 Task: Add Illy Coffee Medium Roast Ground Espresso to the cart.
Action: Mouse pressed left at (22, 142)
Screenshot: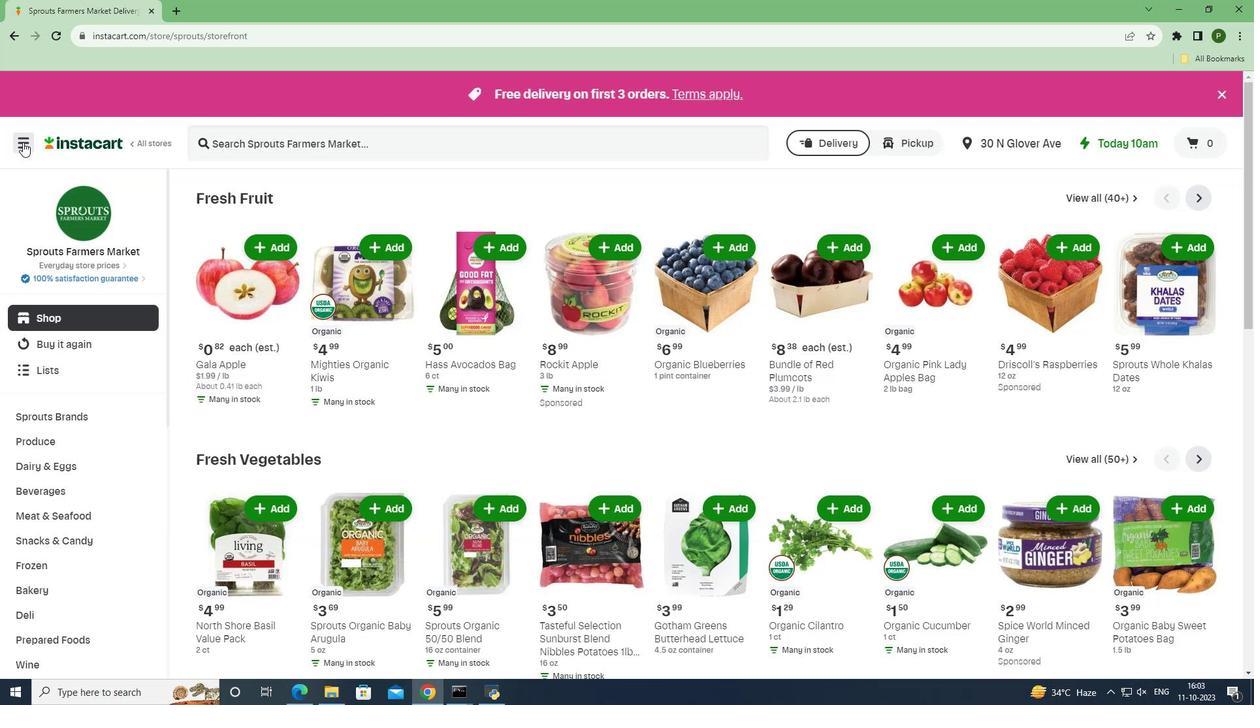 
Action: Mouse moved to (67, 340)
Screenshot: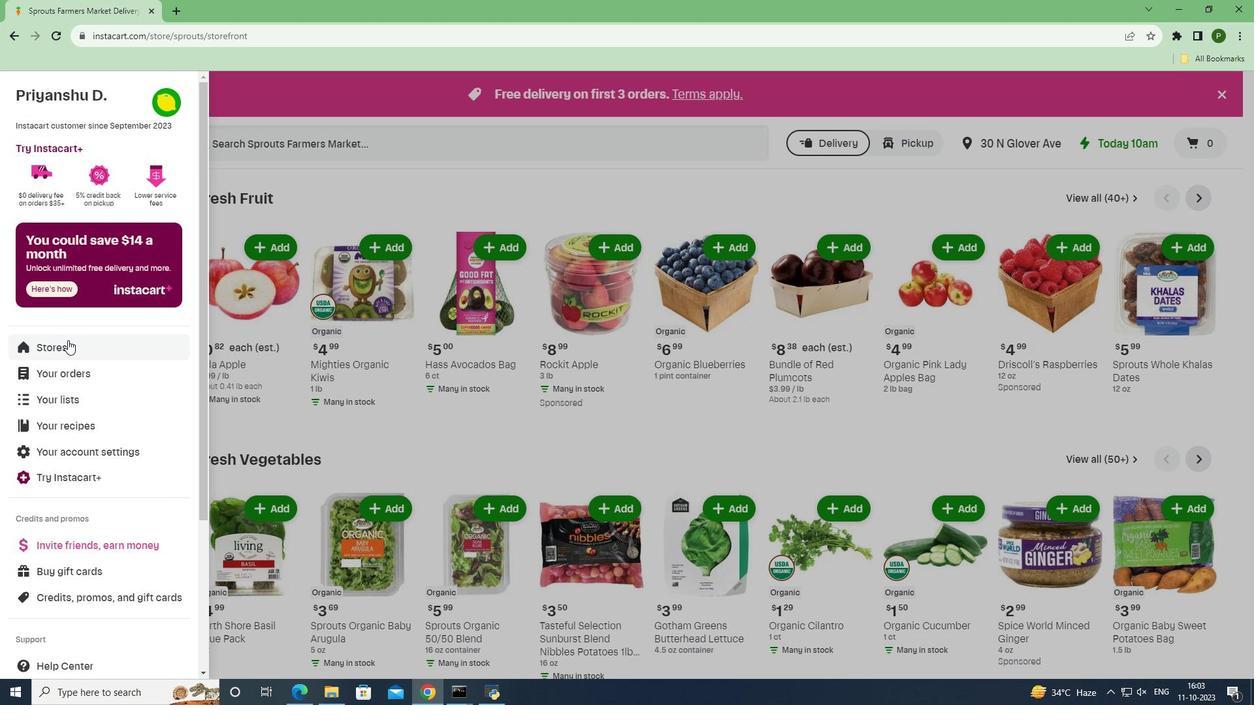 
Action: Mouse pressed left at (67, 340)
Screenshot: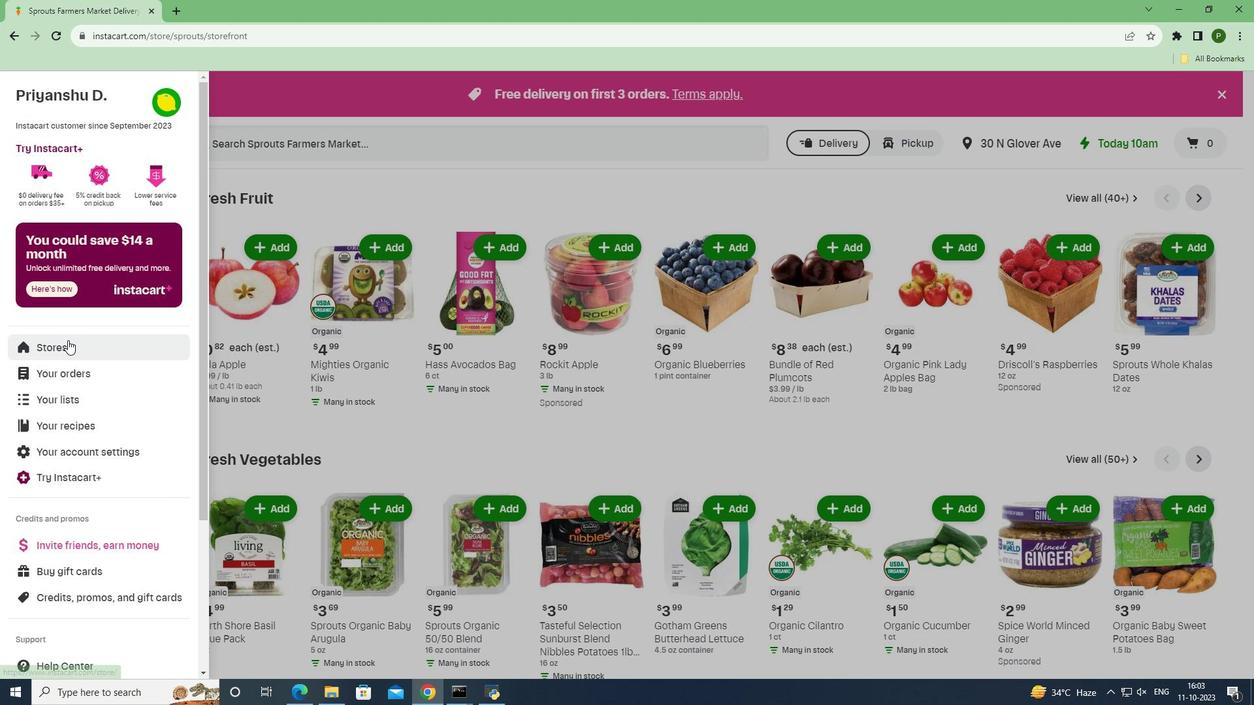 
Action: Mouse moved to (307, 155)
Screenshot: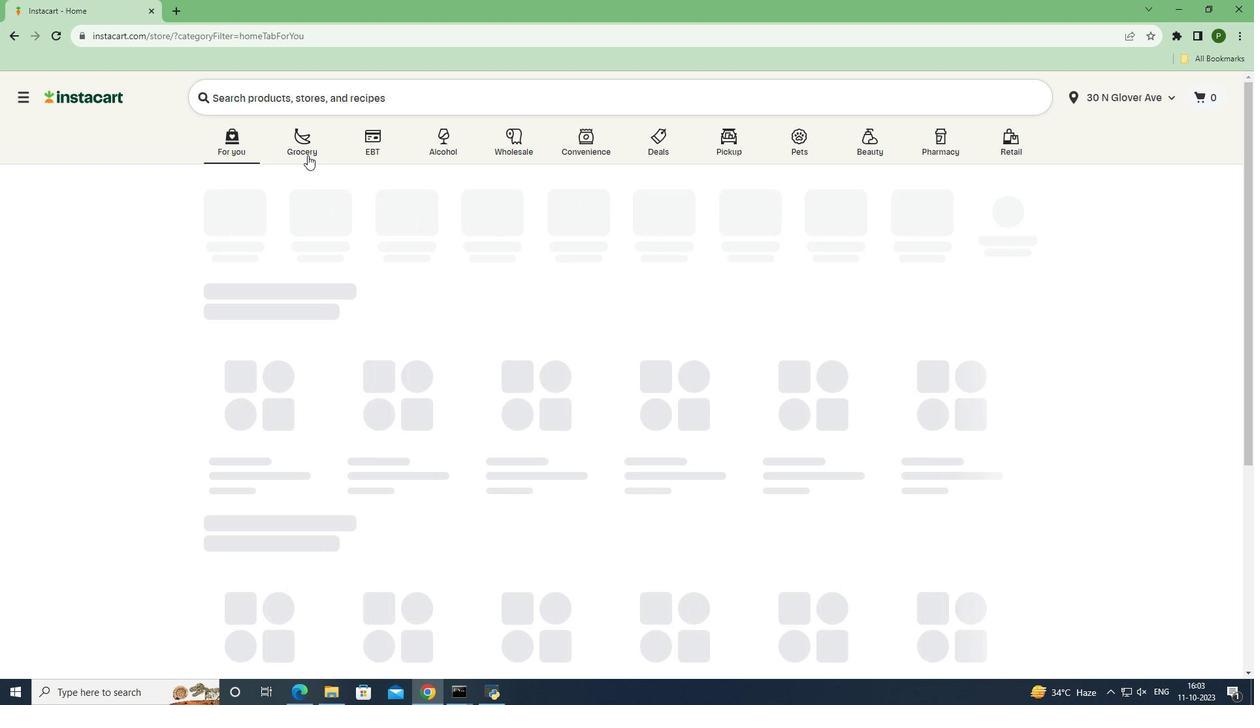 
Action: Mouse pressed left at (307, 155)
Screenshot: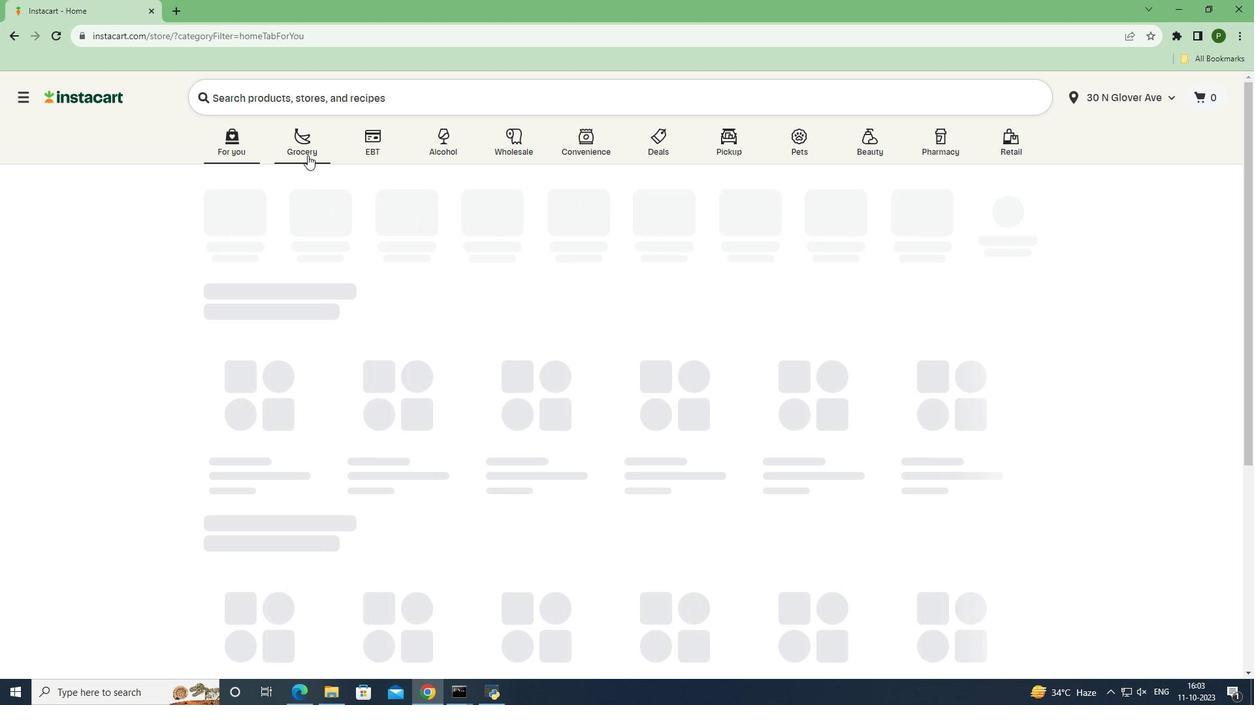 
Action: Mouse moved to (516, 311)
Screenshot: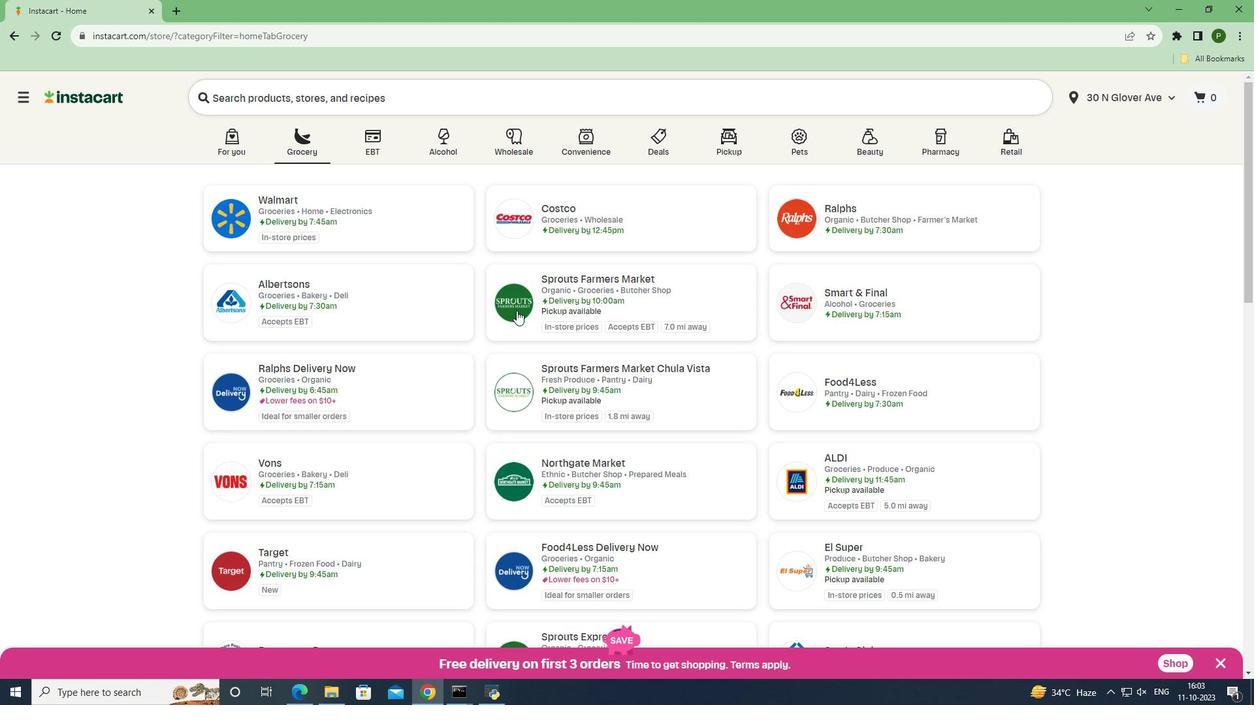 
Action: Mouse pressed left at (516, 311)
Screenshot: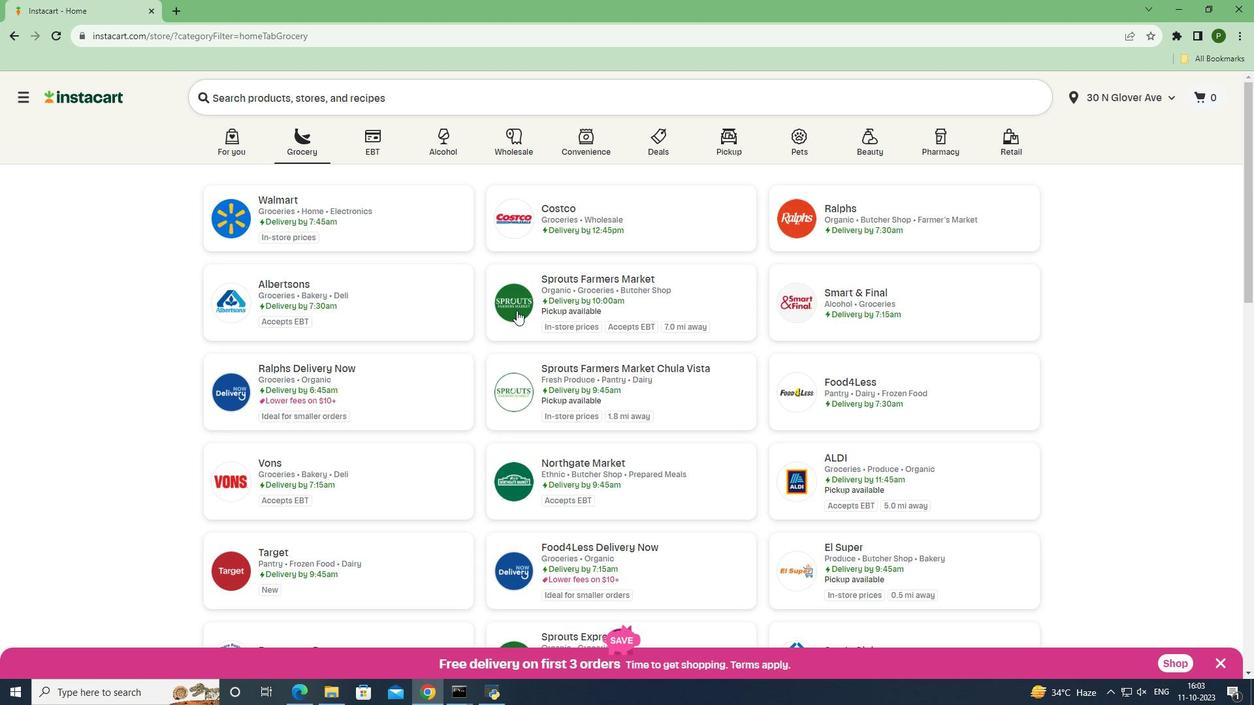 
Action: Mouse moved to (83, 493)
Screenshot: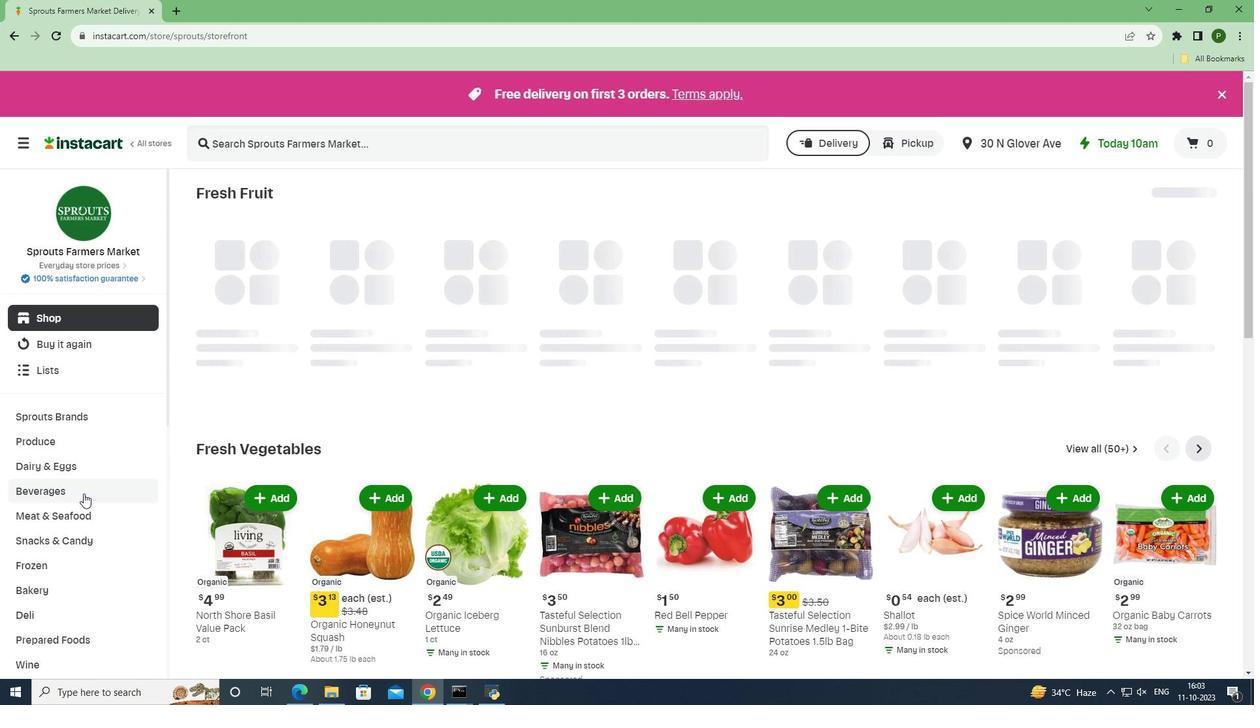 
Action: Mouse pressed left at (83, 493)
Screenshot: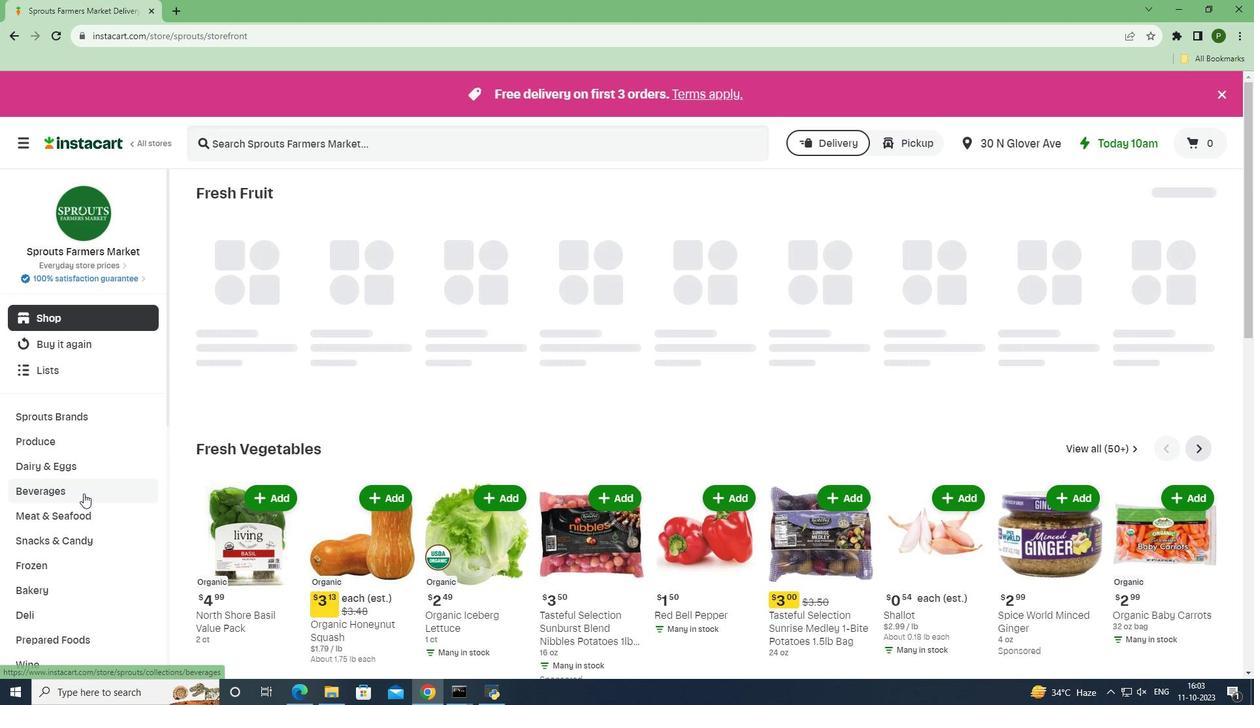 
Action: Mouse moved to (64, 561)
Screenshot: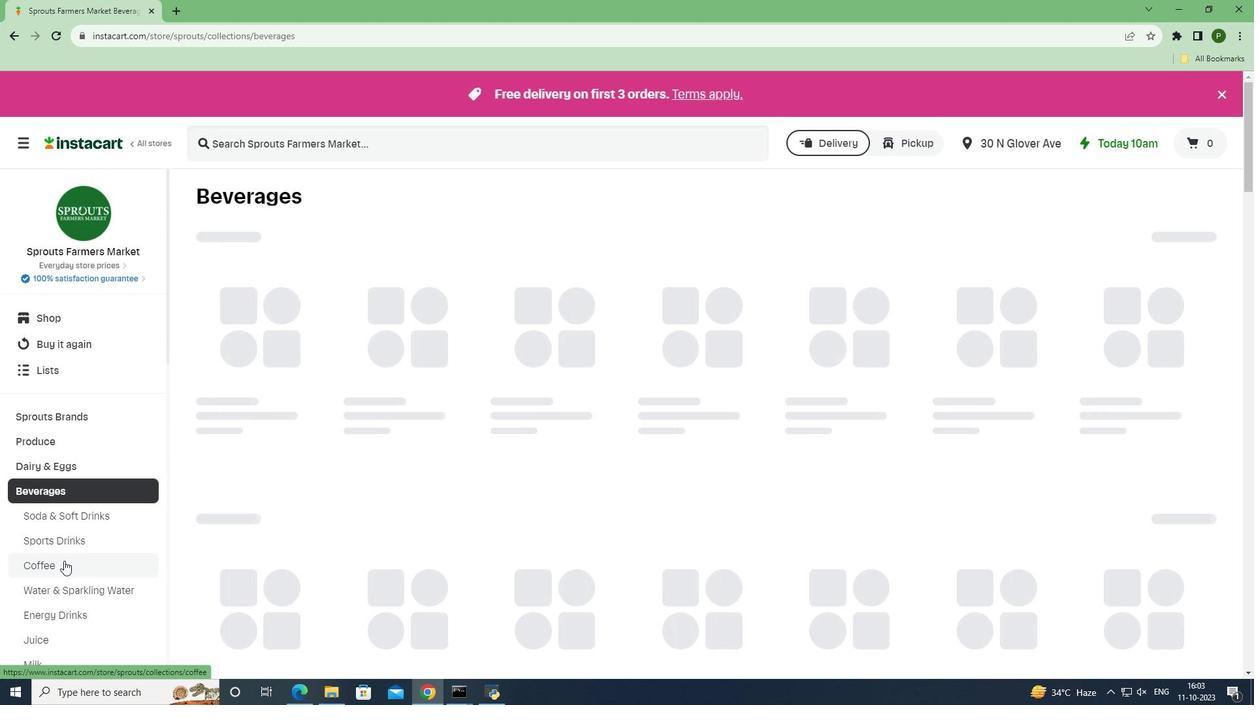 
Action: Mouse pressed left at (64, 561)
Screenshot: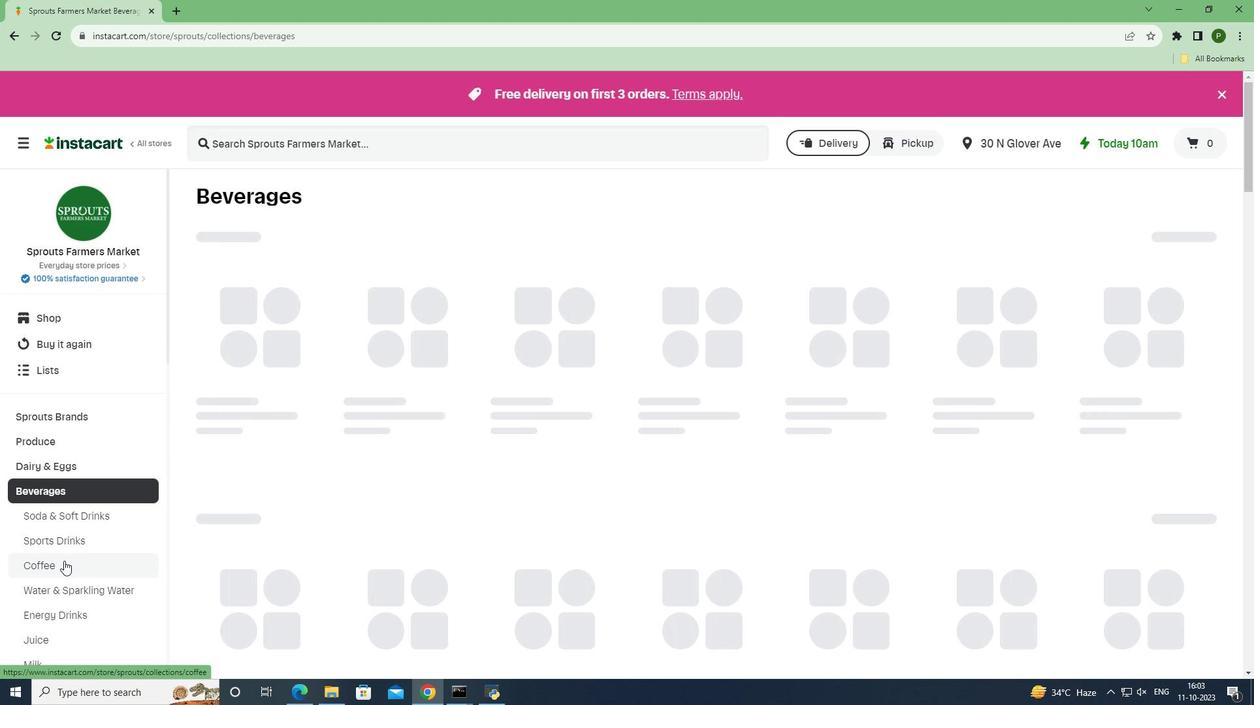 
Action: Mouse moved to (266, 148)
Screenshot: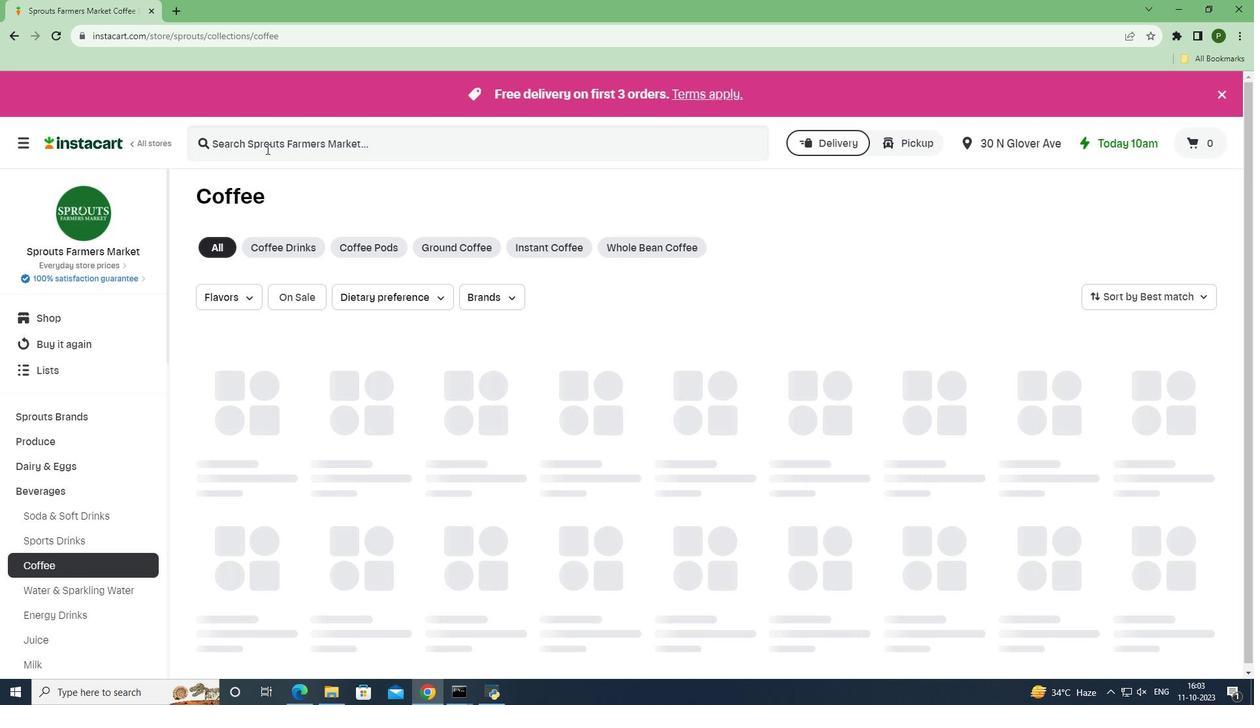
Action: Mouse pressed left at (266, 148)
Screenshot: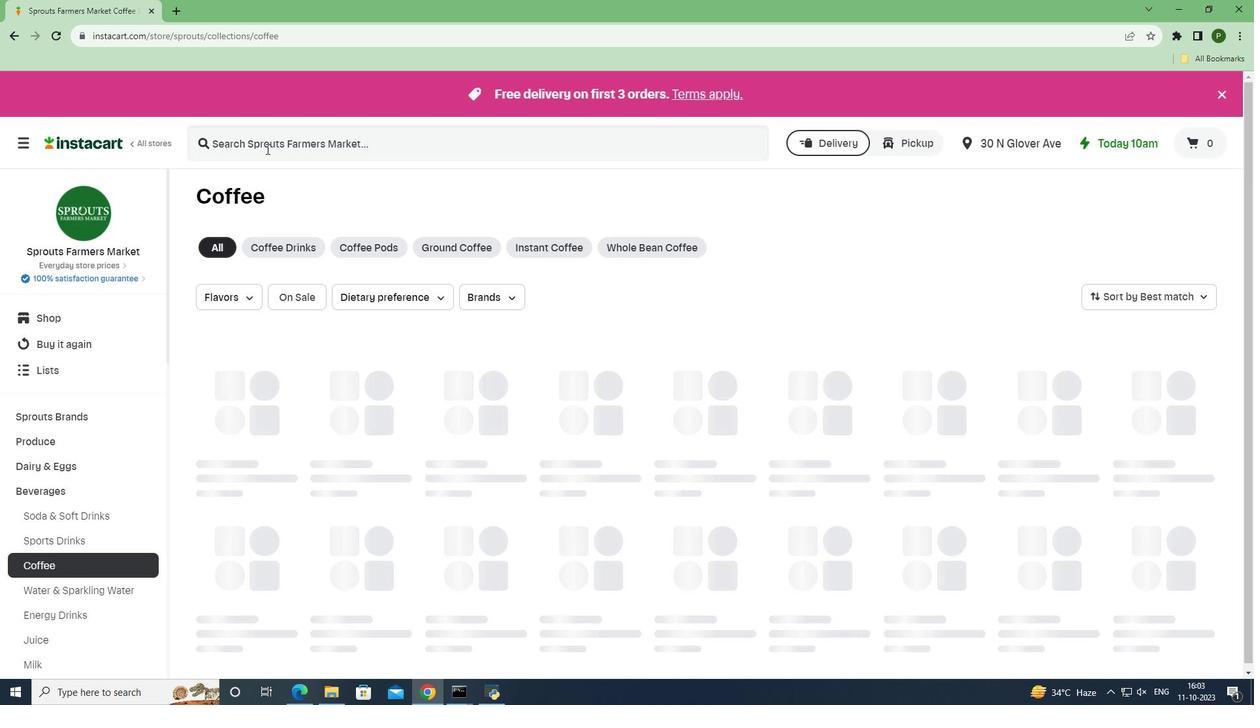 
Action: Key pressed <Key.caps_lock>I<Key.caps_lock>lly<Key.space><Key.caps_lock>C<Key.caps_lock>offee<Key.space><Key.caps_lock>M<Key.caps_lock>edium<Key.space><Key.caps_lock>R<Key.caps_lock>oast<Key.space><Key.caps_lock>G<Key.caps_lock>round<Key.space><Key.caps_lock>E<Key.caps_lock>spresso<Key.space><Key.enter>
Screenshot: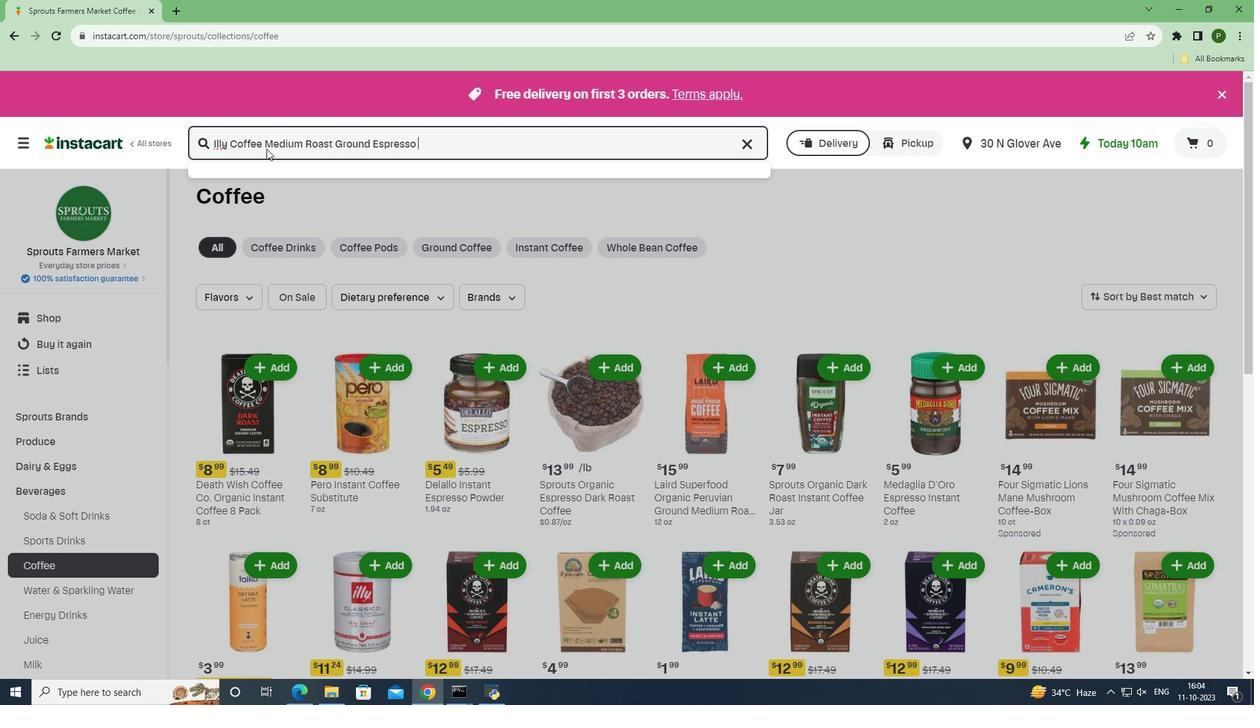
Action: Mouse moved to (367, 280)
Screenshot: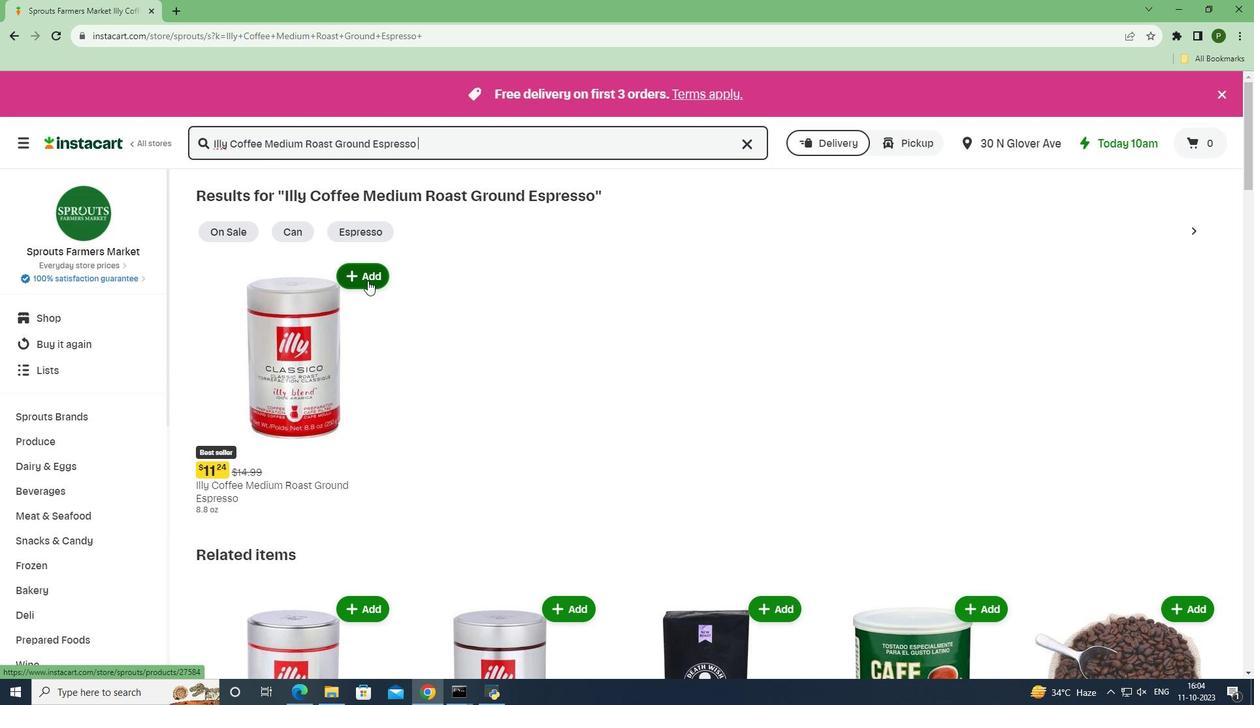 
Action: Mouse pressed left at (367, 280)
Screenshot: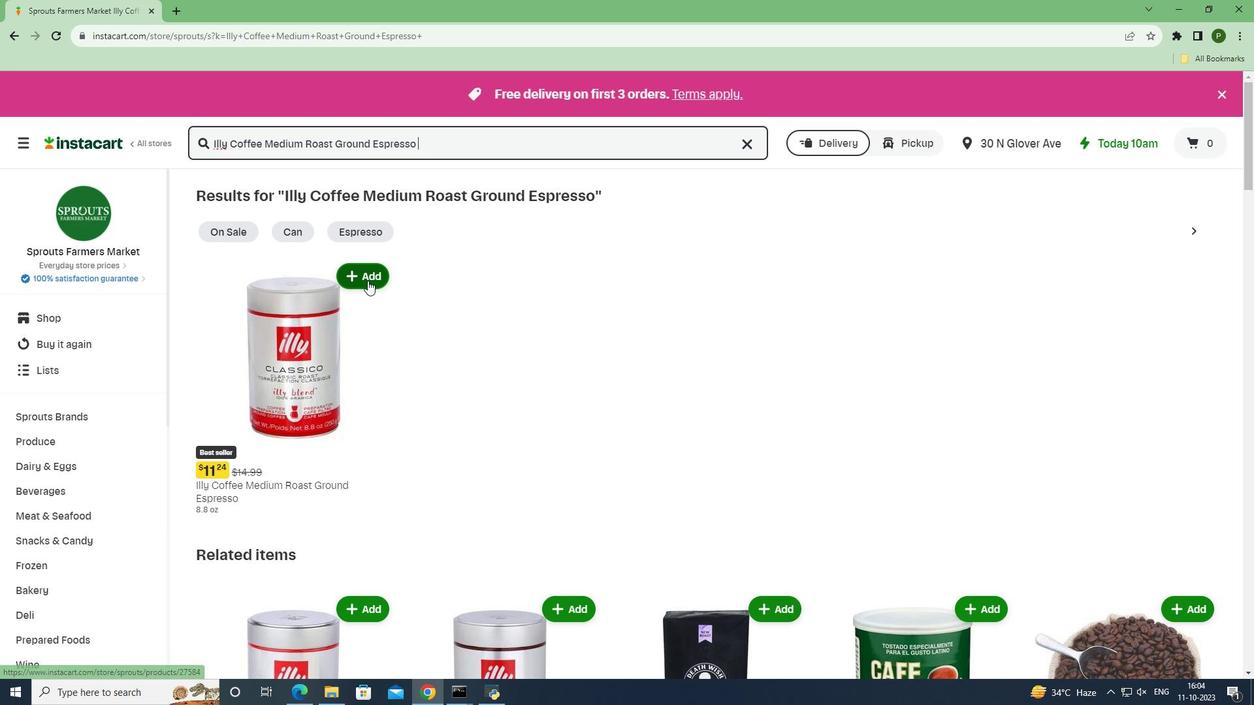 
Action: Mouse moved to (417, 357)
Screenshot: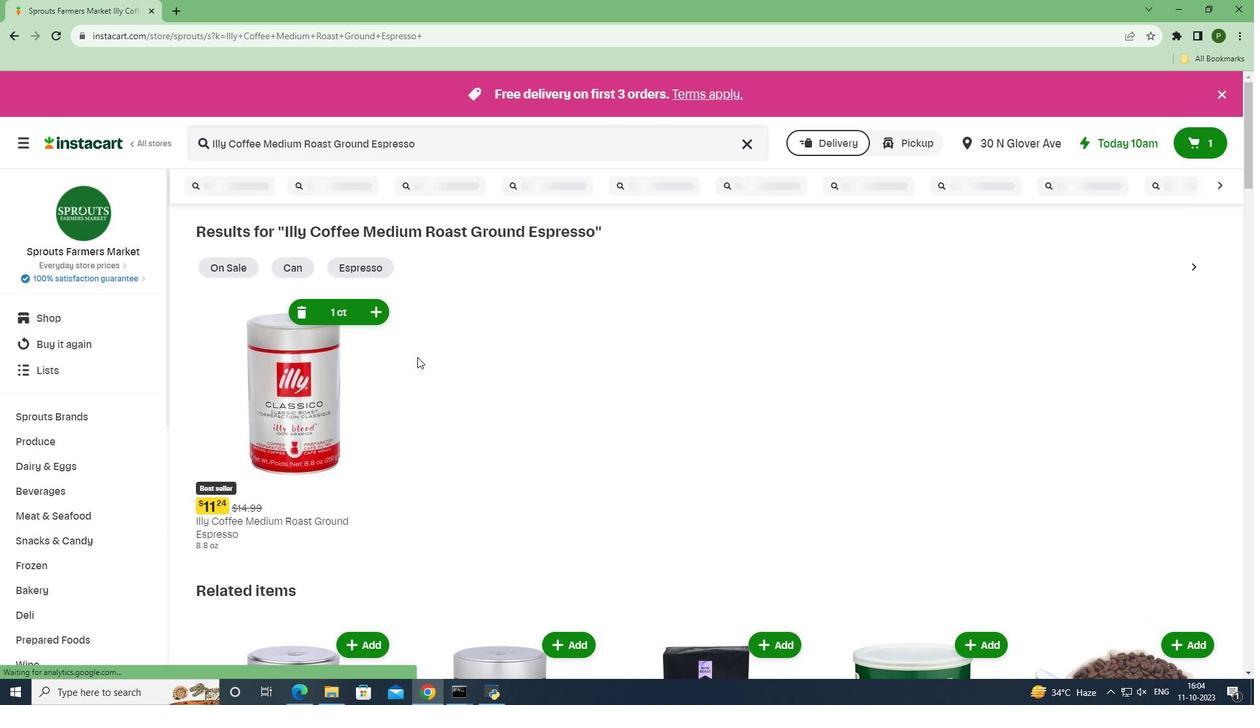 
